 Task: Use GitHub's "Repository Activity" to track recent changes.
Action: Mouse moved to (183, 68)
Screenshot: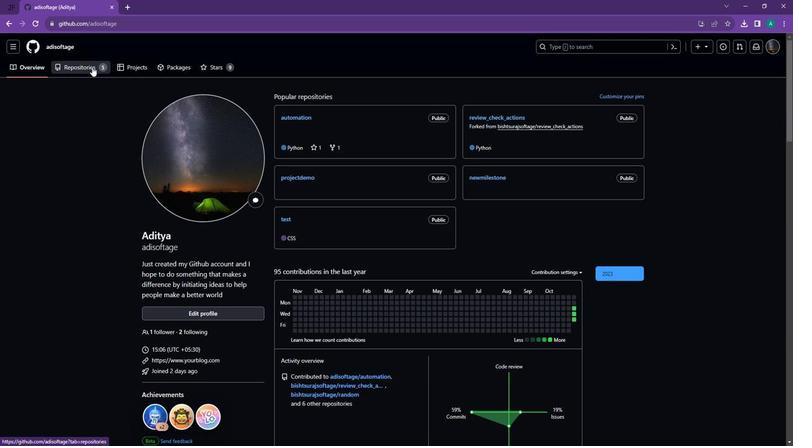 
Action: Mouse pressed left at (183, 68)
Screenshot: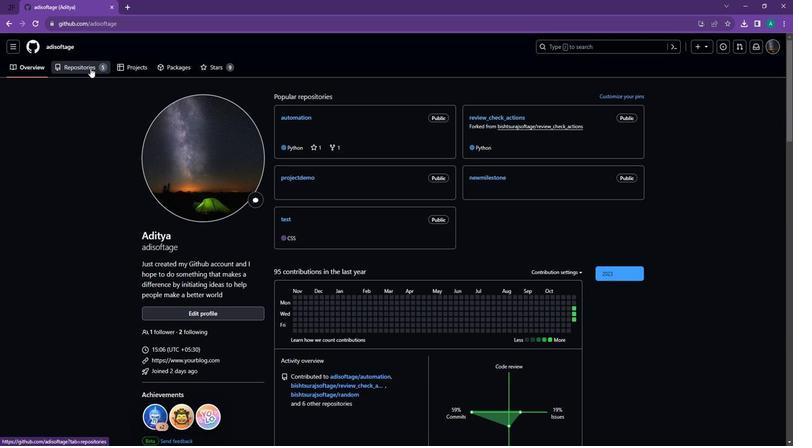
Action: Mouse moved to (357, 125)
Screenshot: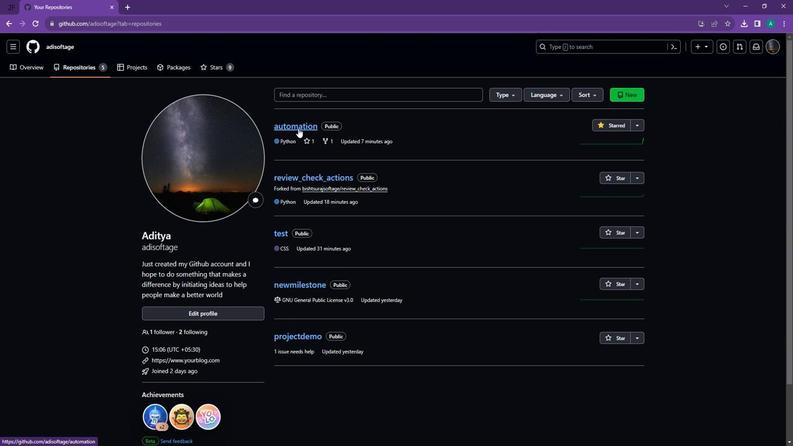 
Action: Mouse pressed left at (357, 125)
Screenshot: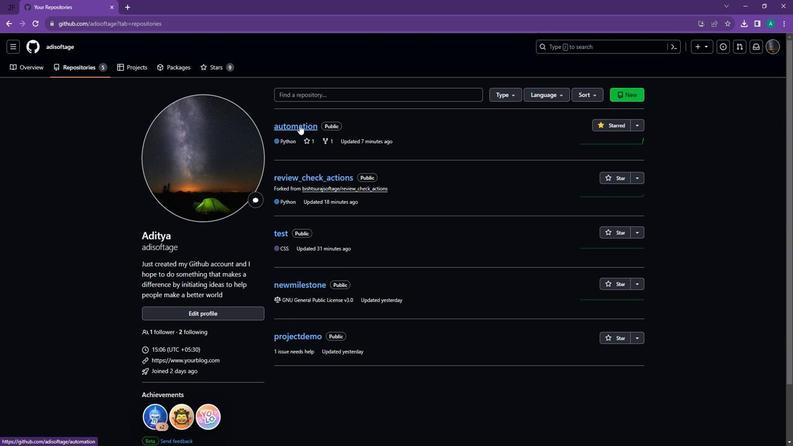 
Action: Mouse moved to (553, 166)
Screenshot: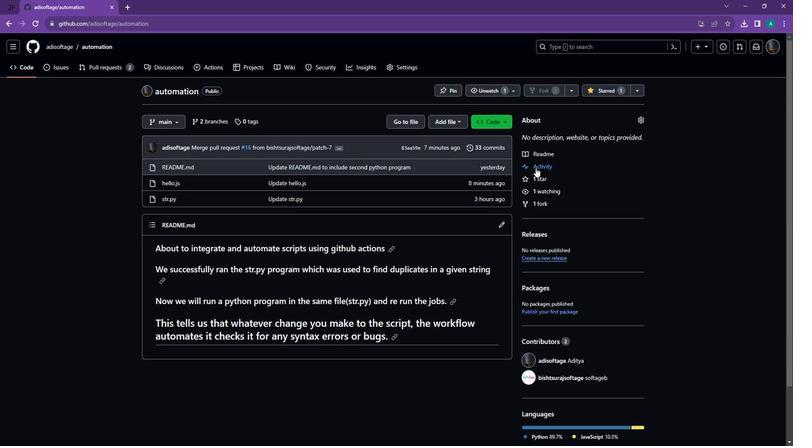 
Action: Mouse pressed left at (553, 166)
Screenshot: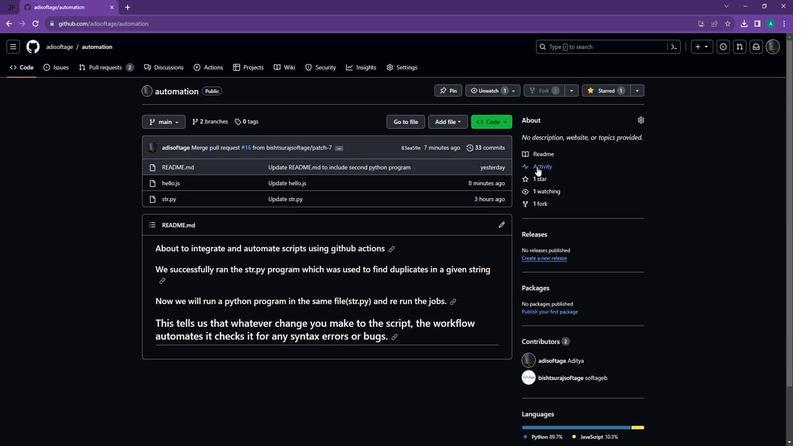 
Action: Mouse moved to (254, 234)
Screenshot: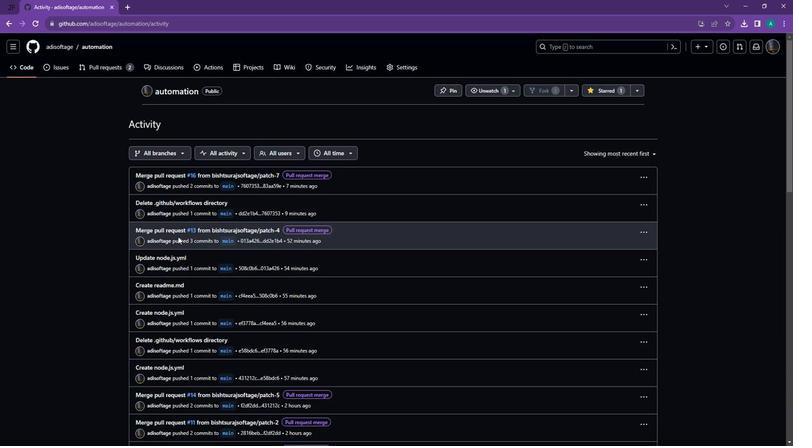 
Action: Mouse scrolled (254, 234) with delta (0, 0)
Screenshot: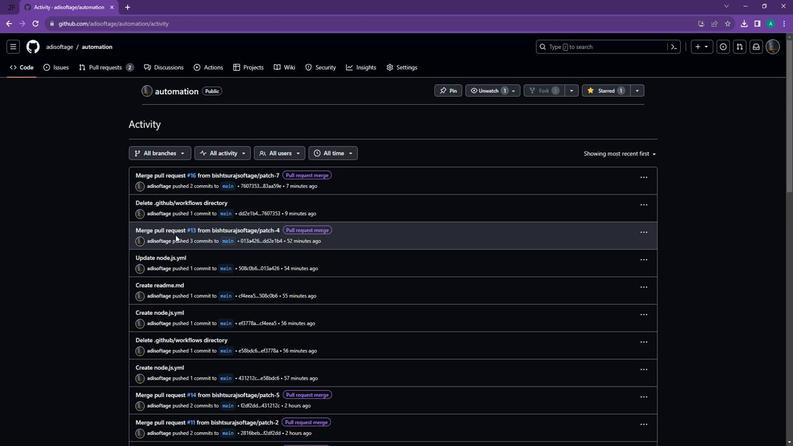 
Action: Mouse moved to (644, 299)
Screenshot: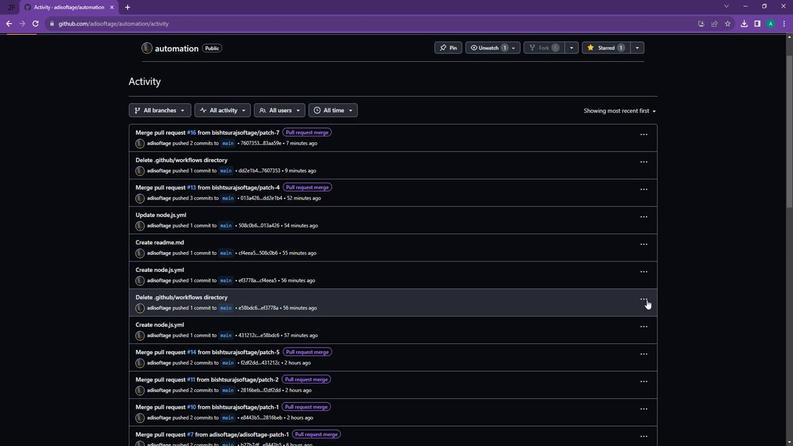 
Action: Mouse pressed left at (644, 299)
Screenshot: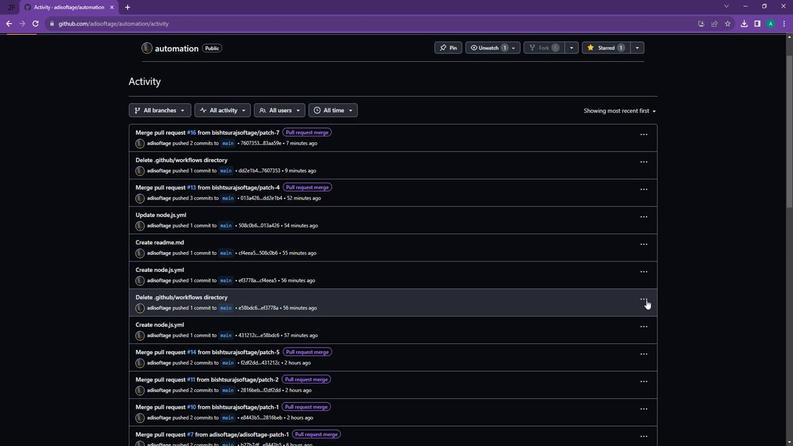 
Action: Mouse moved to (645, 311)
Screenshot: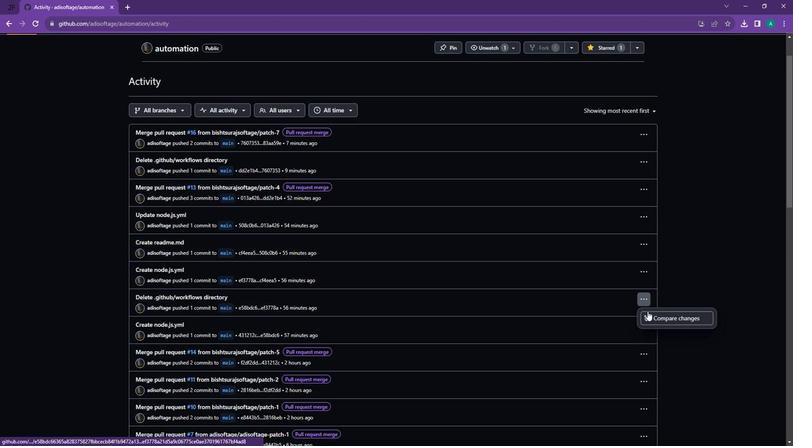 
Action: Mouse pressed left at (645, 311)
Screenshot: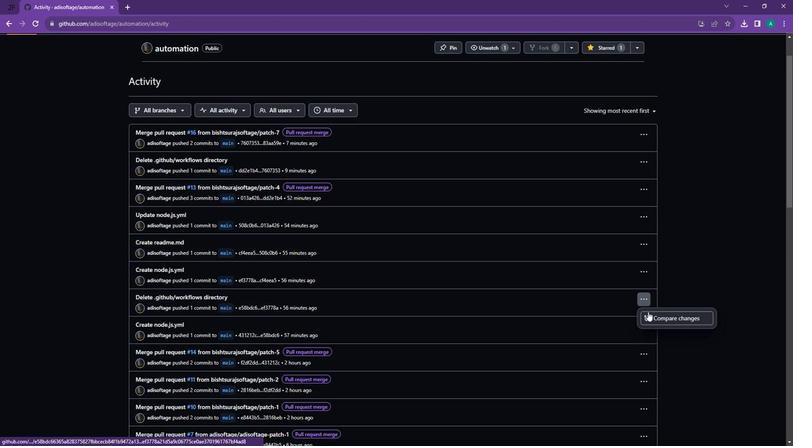
Action: Mouse moved to (112, 28)
Screenshot: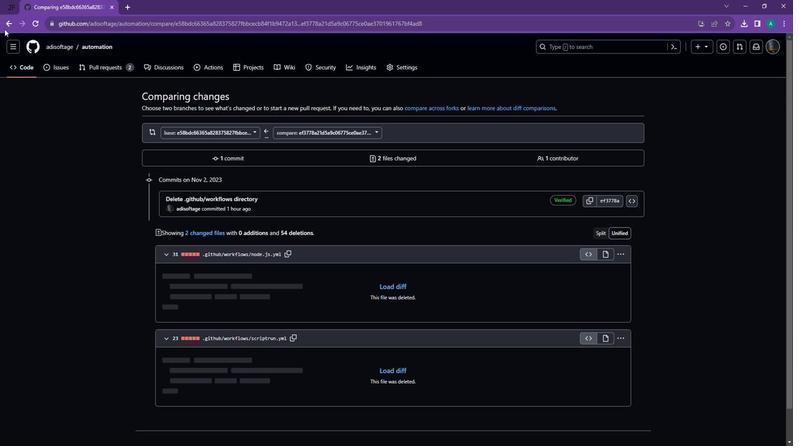 
Action: Mouse pressed left at (112, 28)
Screenshot: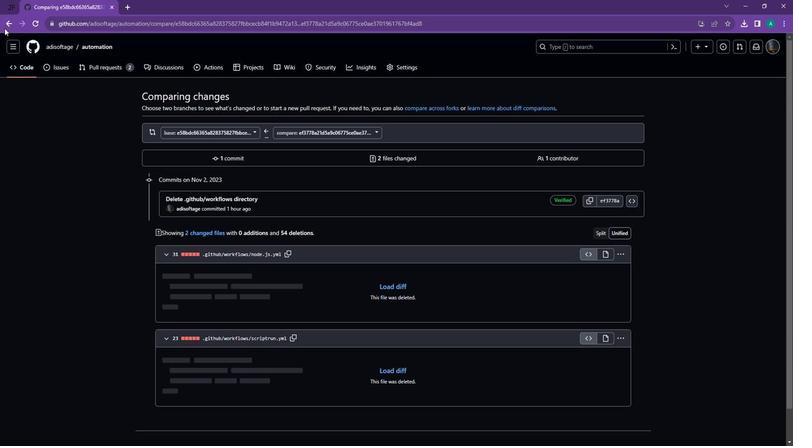 
Action: Mouse moved to (300, 237)
Screenshot: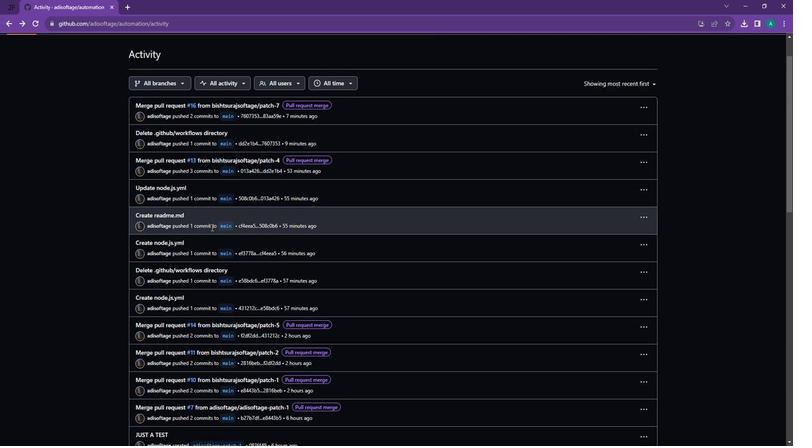 
Action: Mouse scrolled (300, 236) with delta (0, 0)
Screenshot: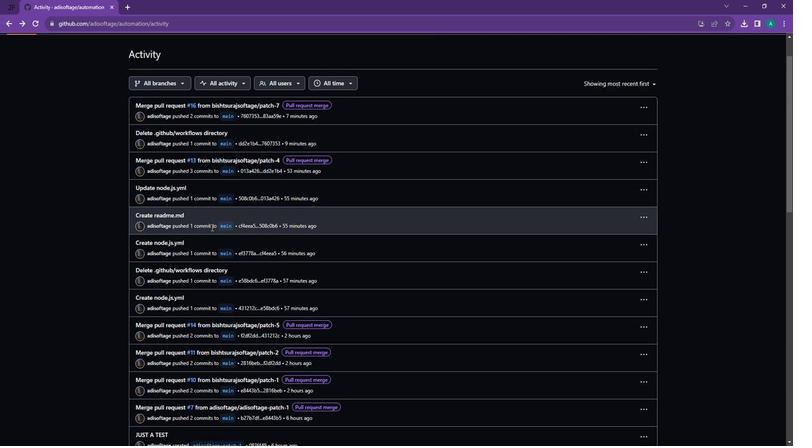 
Action: Mouse moved to (322, 250)
Screenshot: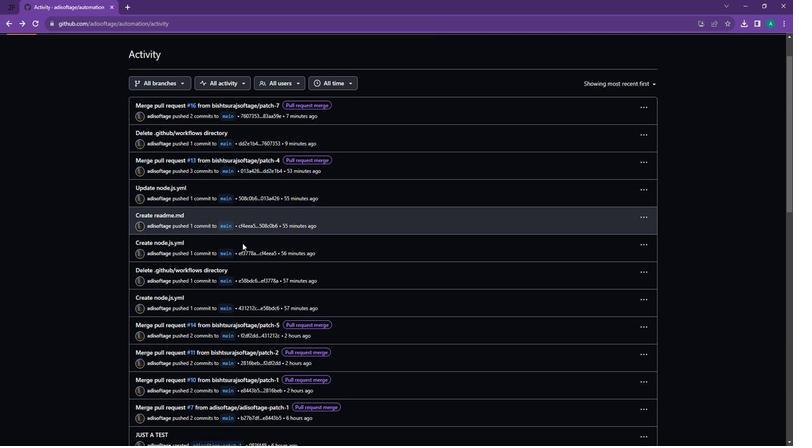
Action: Mouse scrolled (318, 247) with delta (0, 0)
Screenshot: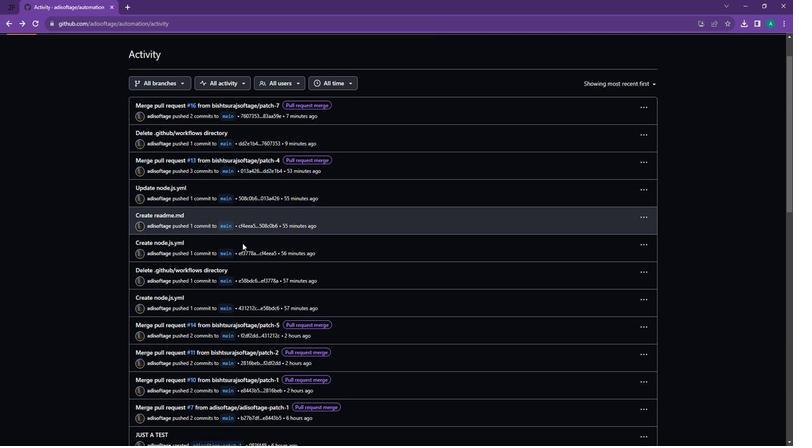 
Action: Mouse moved to (331, 257)
Screenshot: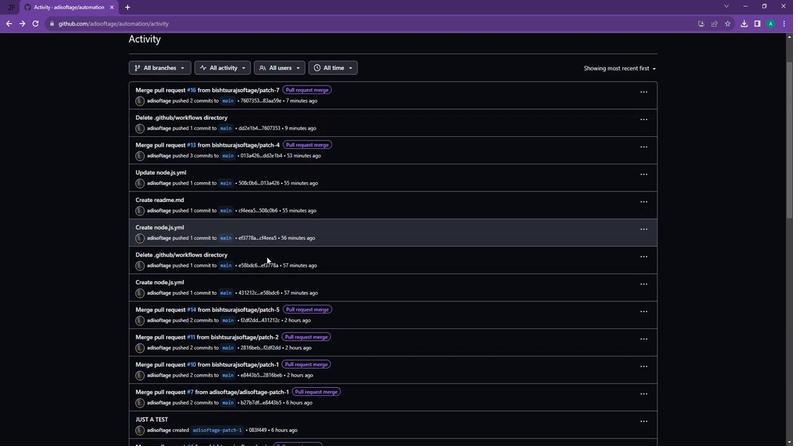 
Action: Mouse scrolled (331, 257) with delta (0, 0)
Screenshot: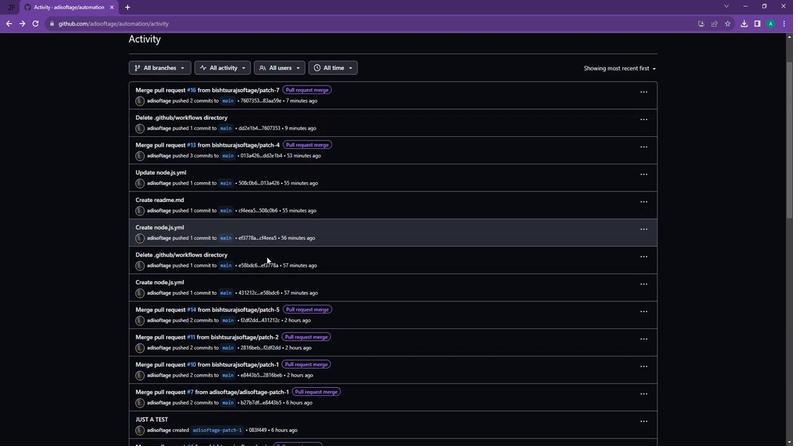 
Action: Mouse moved to (639, 305)
Screenshot: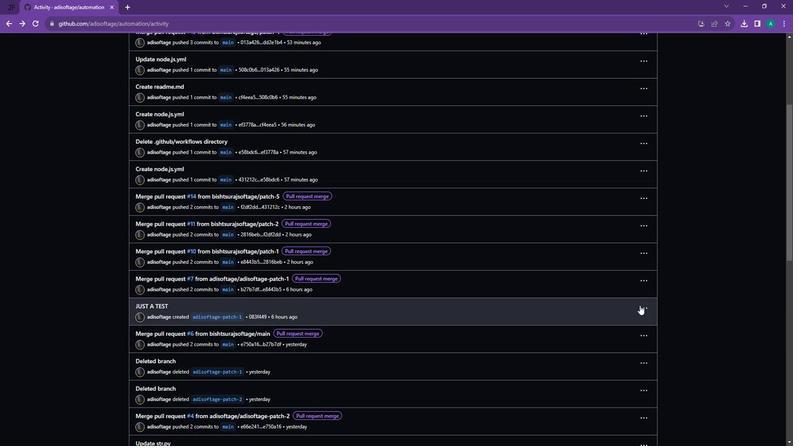 
Action: Mouse pressed left at (639, 305)
Screenshot: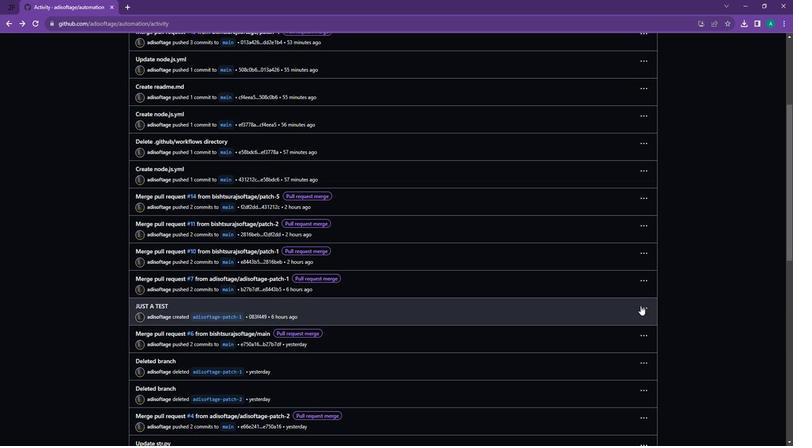 
Action: Mouse moved to (648, 320)
Screenshot: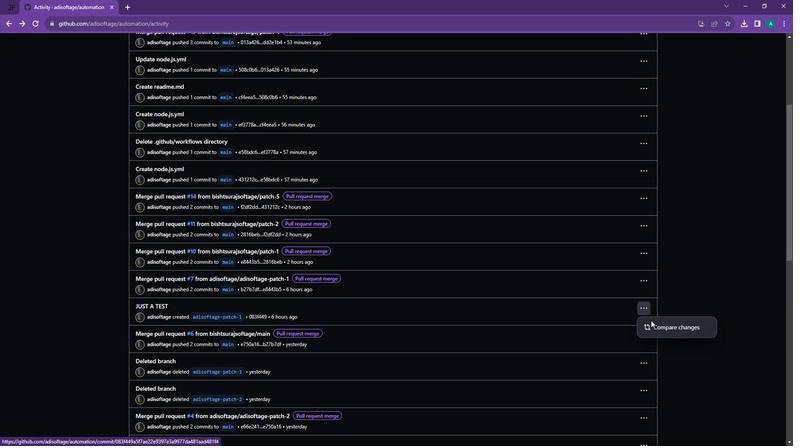 
Action: Mouse pressed left at (648, 320)
Screenshot: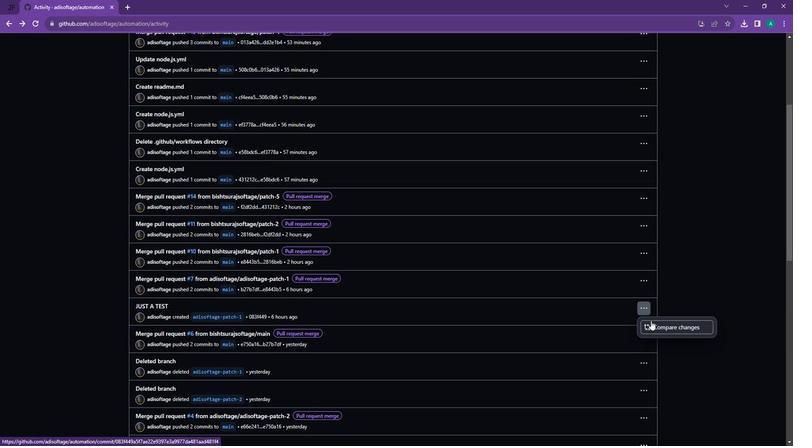 
Action: Mouse moved to (114, 27)
Screenshot: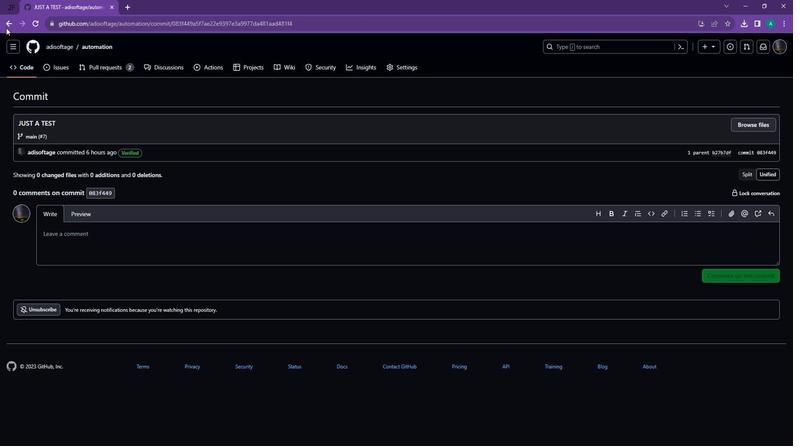 
Action: Mouse pressed left at (114, 27)
Screenshot: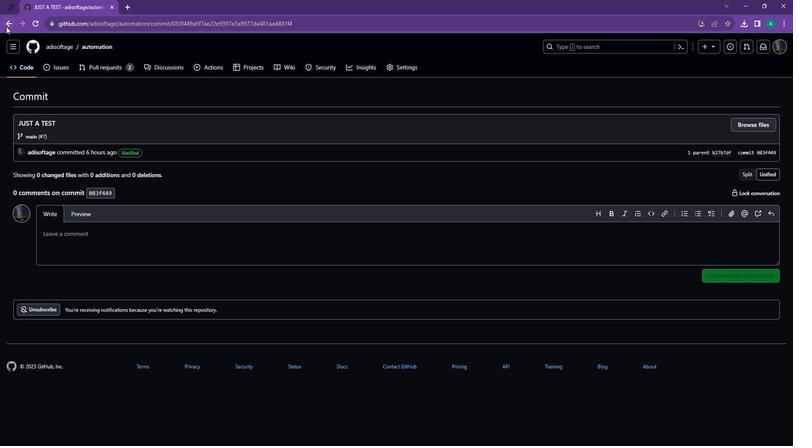 
Action: Mouse moved to (489, 269)
Screenshot: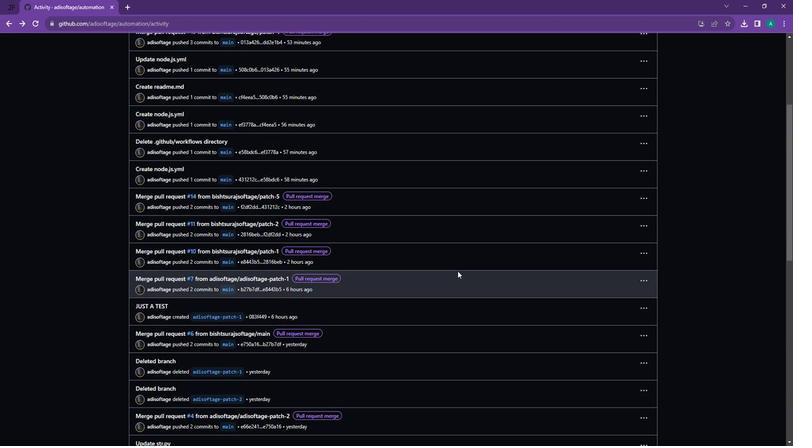 
Action: Mouse scrolled (489, 270) with delta (0, 0)
Screenshot: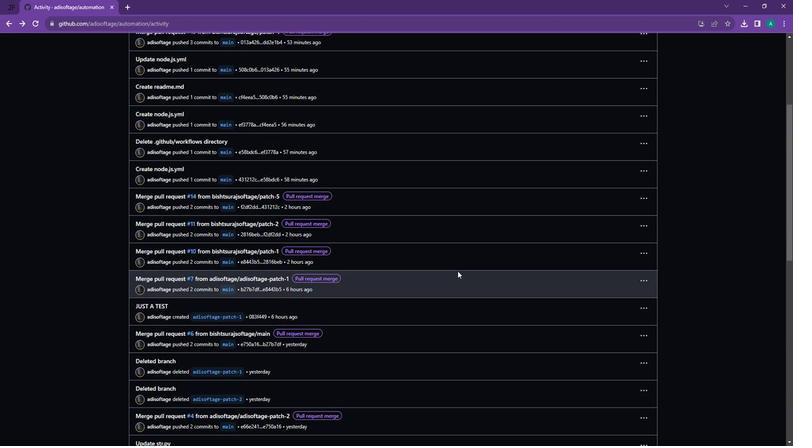
Action: Mouse moved to (489, 269)
Screenshot: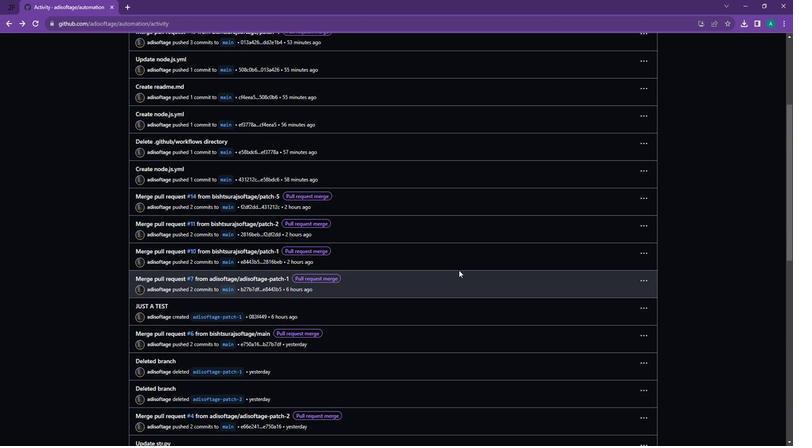 
Action: Mouse scrolled (489, 269) with delta (0, 0)
Screenshot: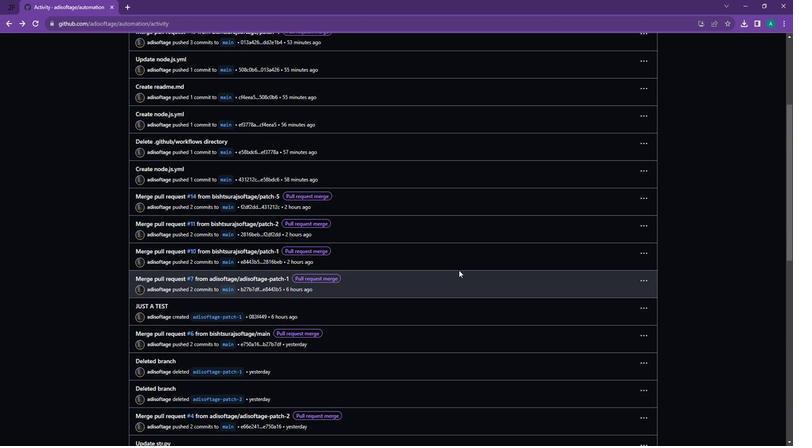 
Action: Mouse moved to (489, 269)
Screenshot: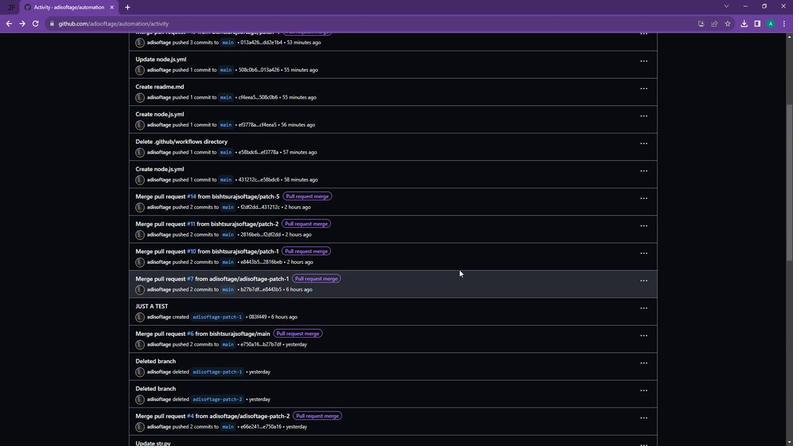 
Action: Mouse scrolled (489, 269) with delta (0, 0)
Screenshot: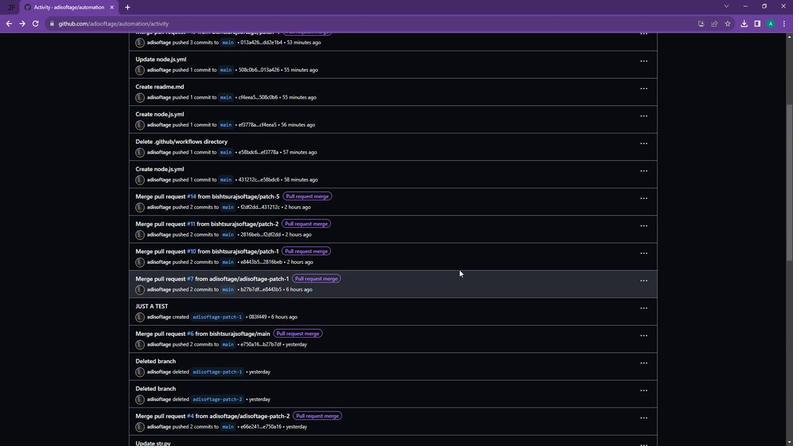 
Action: Mouse moved to (491, 269)
Screenshot: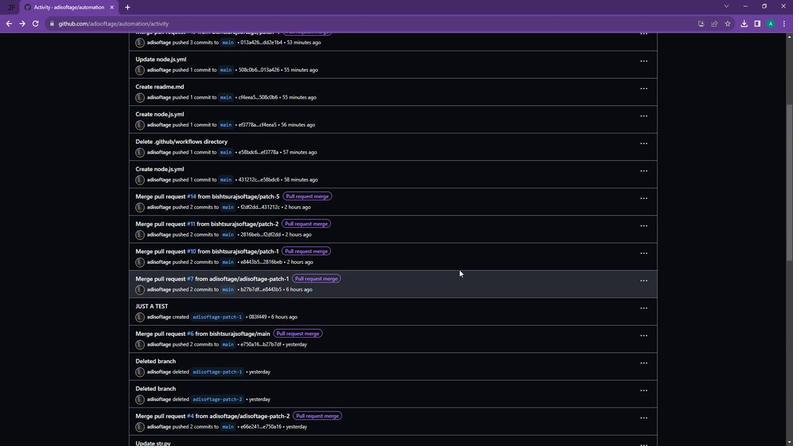 
Action: Mouse scrolled (491, 269) with delta (0, 0)
Screenshot: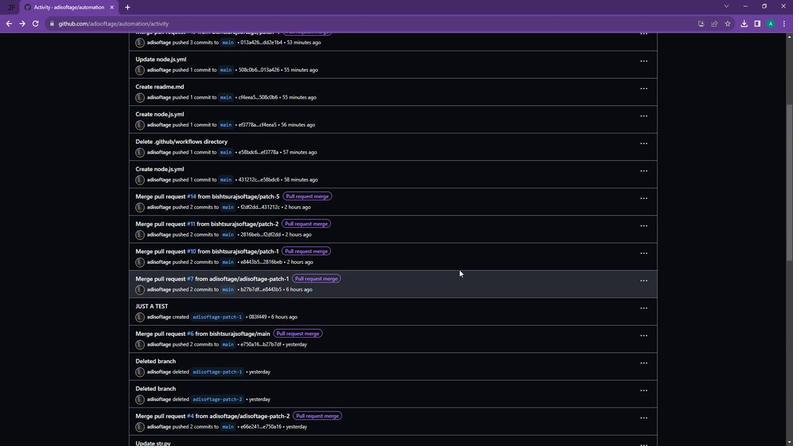 
Action: Mouse moved to (497, 267)
Screenshot: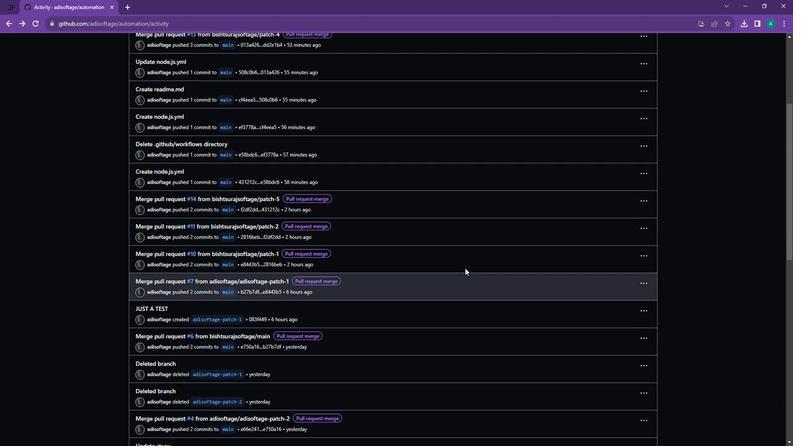 
Action: Mouse scrolled (497, 267) with delta (0, 0)
Screenshot: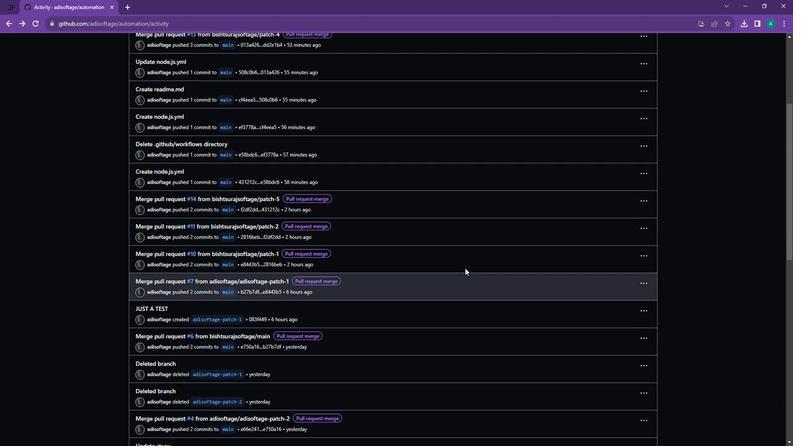 
Action: Mouse moved to (508, 264)
Screenshot: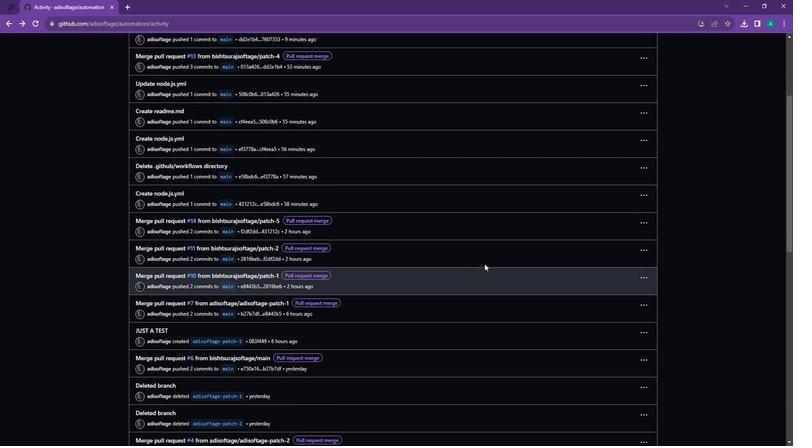 
Action: Mouse scrolled (508, 264) with delta (0, 0)
Screenshot: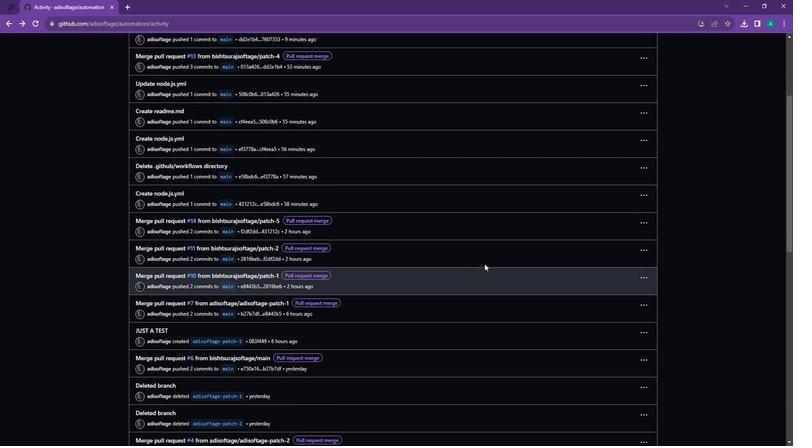 
Action: Mouse moved to (529, 260)
Screenshot: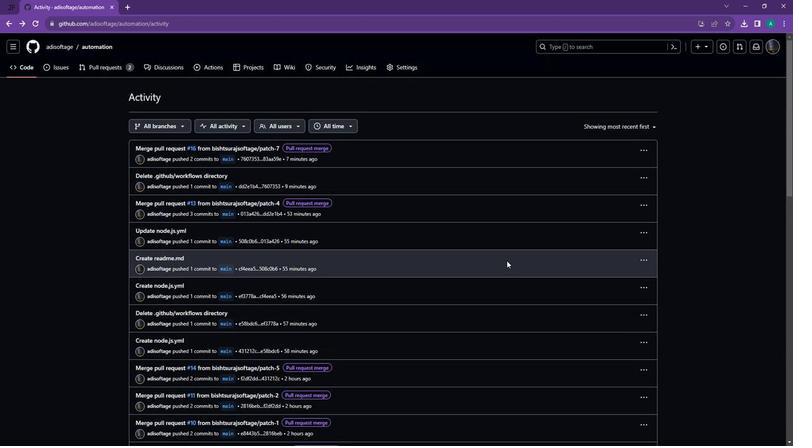 
Action: Mouse scrolled (529, 260) with delta (0, 0)
Screenshot: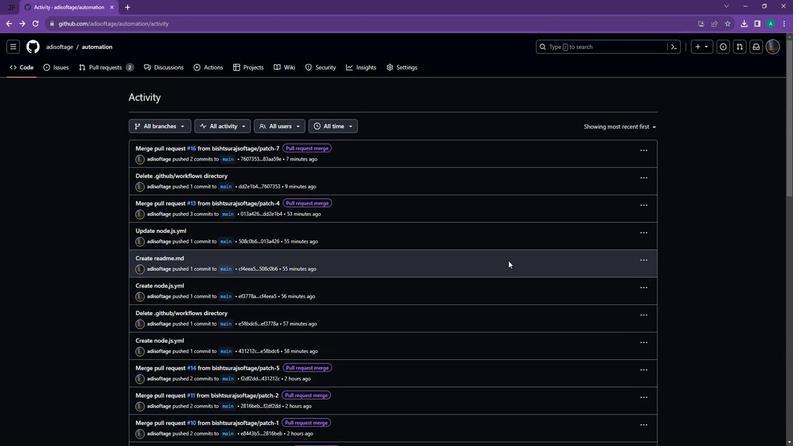 
Action: Mouse scrolled (529, 260) with delta (0, 0)
Screenshot: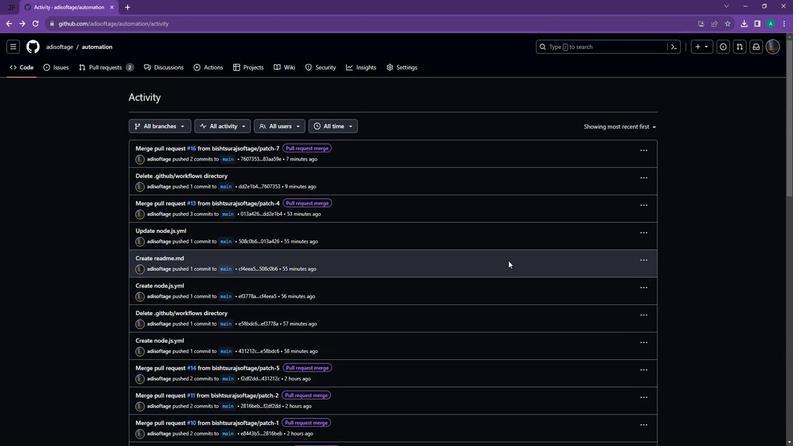 
Action: Mouse scrolled (529, 260) with delta (0, 0)
Screenshot: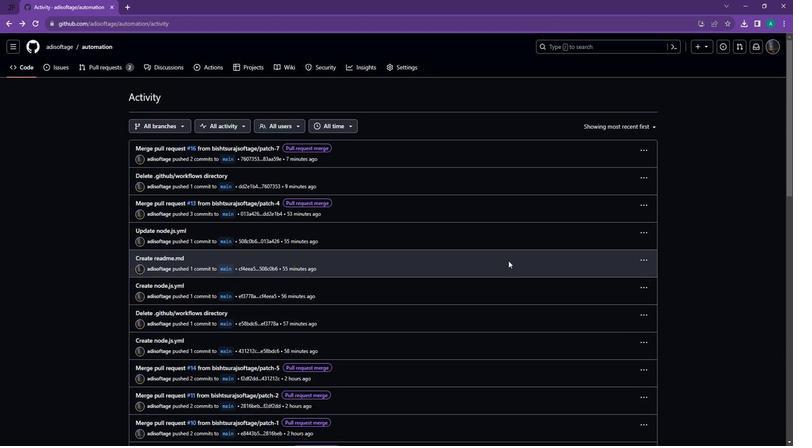 
Action: Mouse scrolled (529, 260) with delta (0, 0)
Screenshot: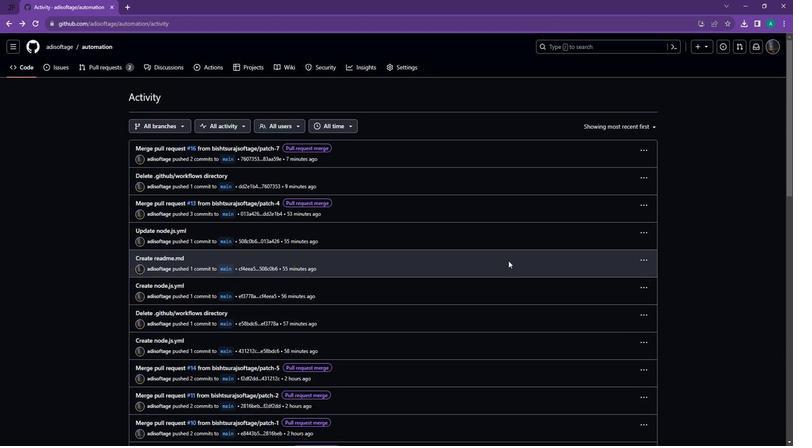 
Action: Mouse scrolled (529, 260) with delta (0, 0)
Screenshot: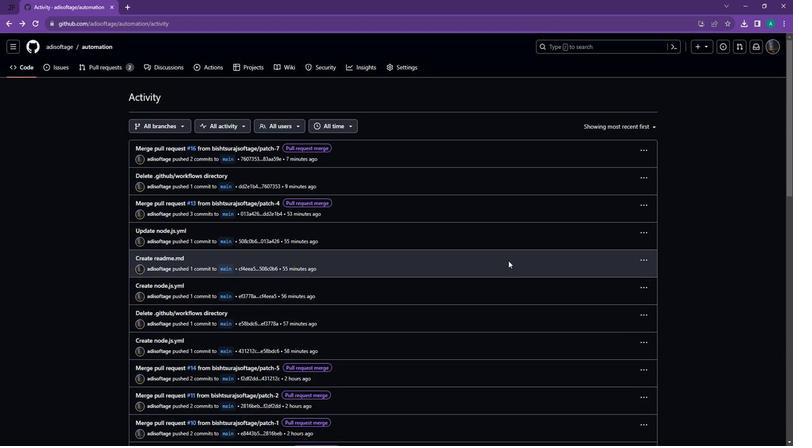 
Action: Mouse moved to (639, 151)
Screenshot: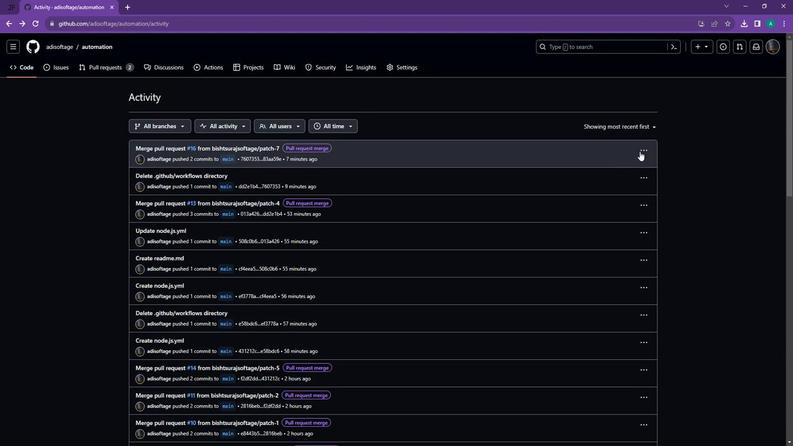 
Action: Mouse pressed left at (639, 151)
Screenshot: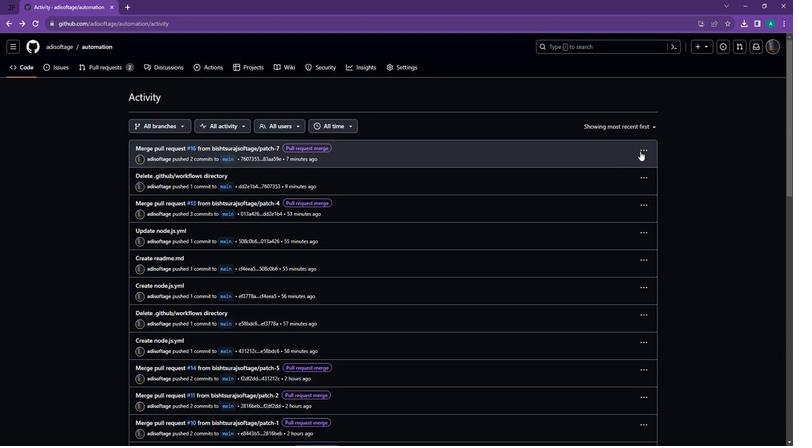 
Action: Mouse moved to (642, 165)
Screenshot: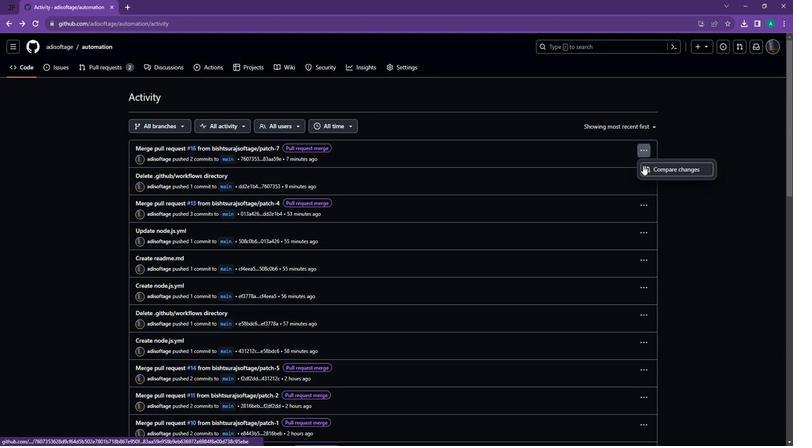 
Action: Mouse pressed left at (642, 165)
Screenshot: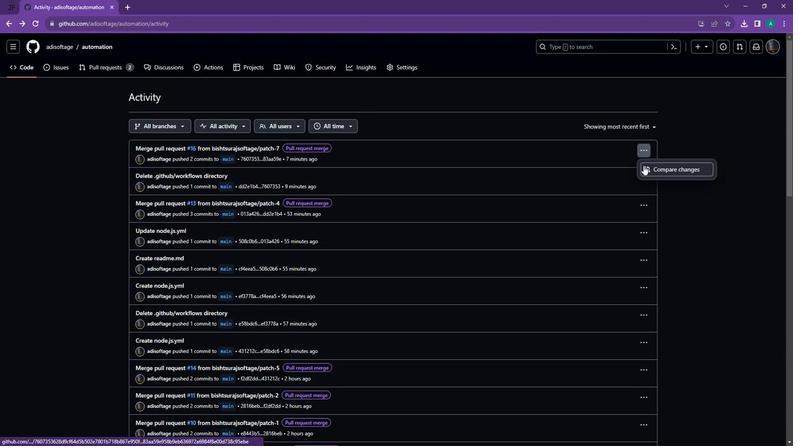 
Action: Mouse moved to (409, 228)
Screenshot: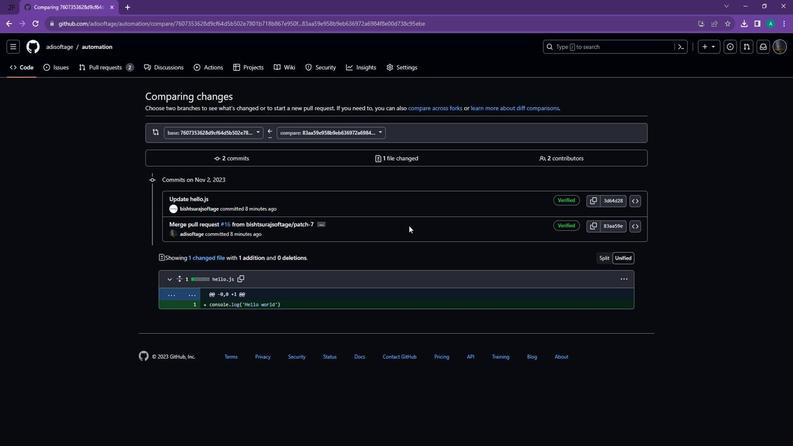 
